 Task: Create Board Corporate Social Responsibility to Workspace Customer Acquisition. Create Board Employer Branding to Workspace Customer Acquisition. Create Board Product Roadmap Prioritization and Execution to Workspace Customer Acquisition
Action: Mouse moved to (393, 63)
Screenshot: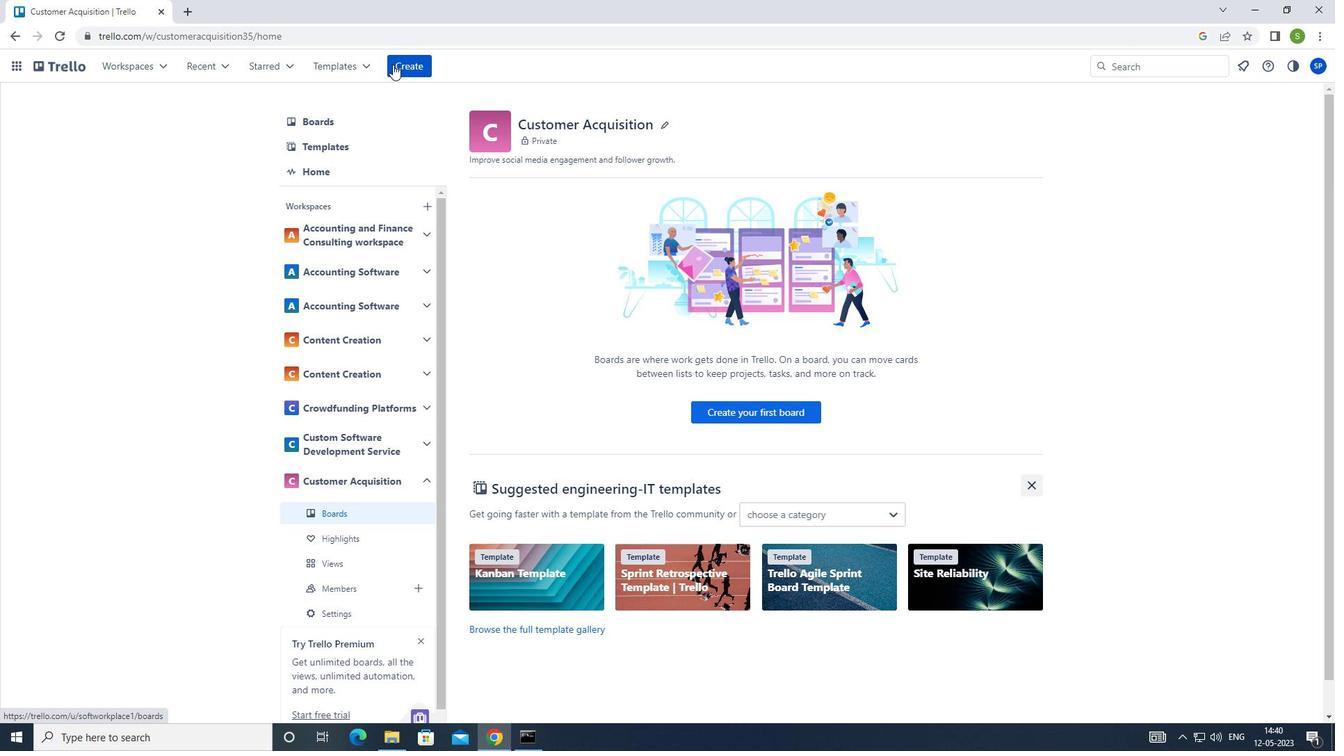 
Action: Mouse pressed left at (393, 63)
Screenshot: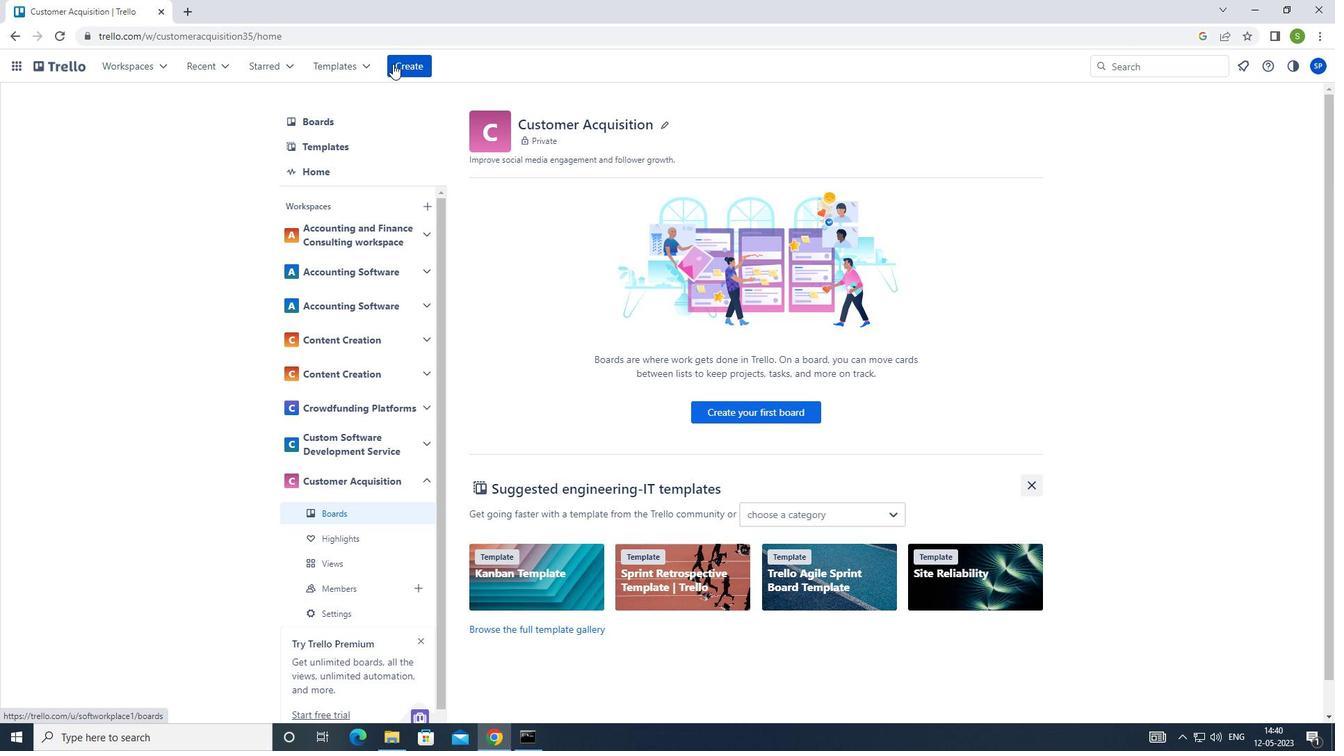 
Action: Mouse moved to (416, 122)
Screenshot: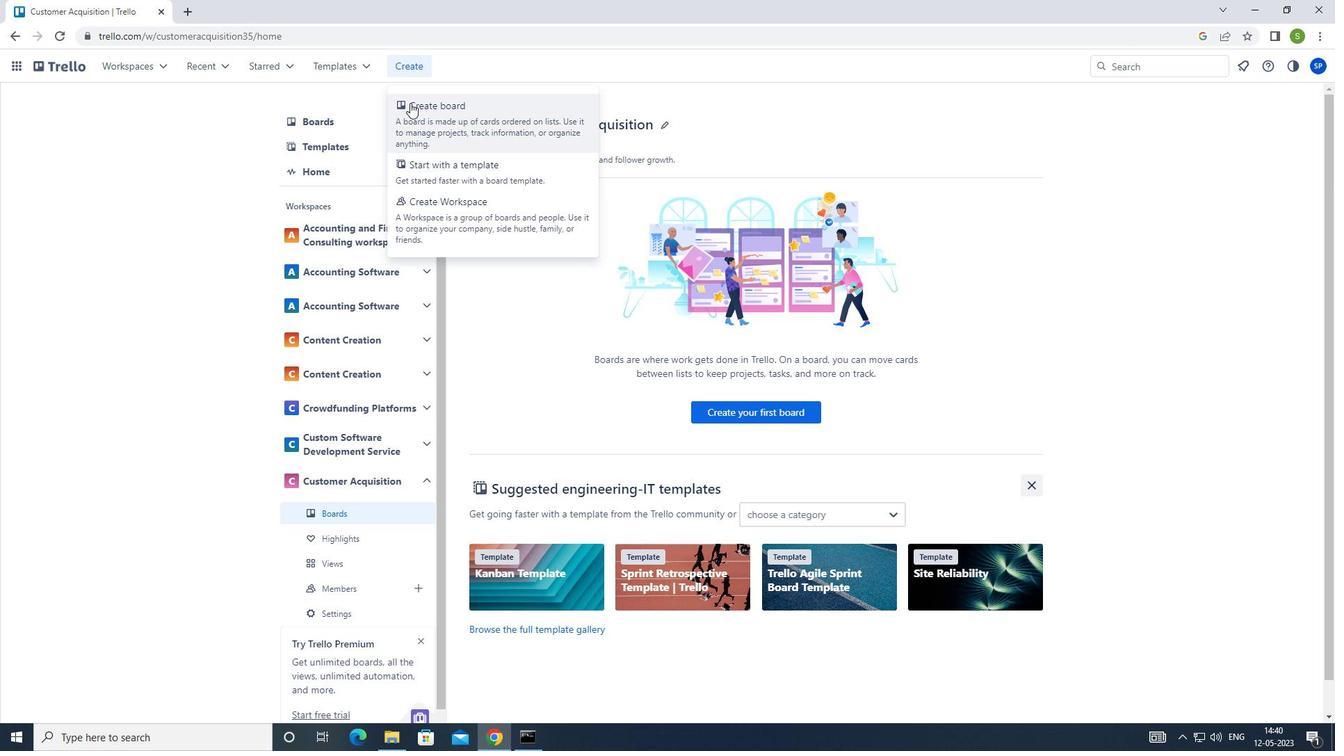 
Action: Mouse pressed left at (416, 122)
Screenshot: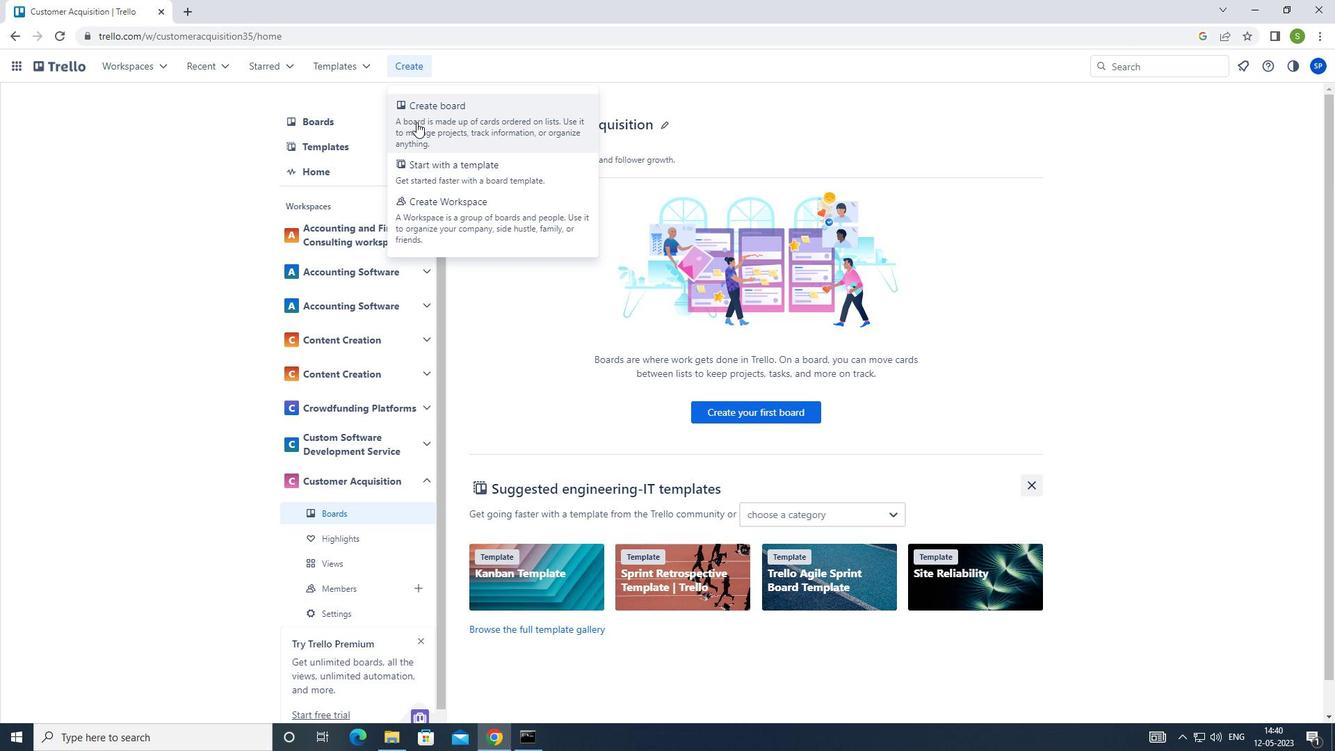 
Action: Mouse moved to (528, 162)
Screenshot: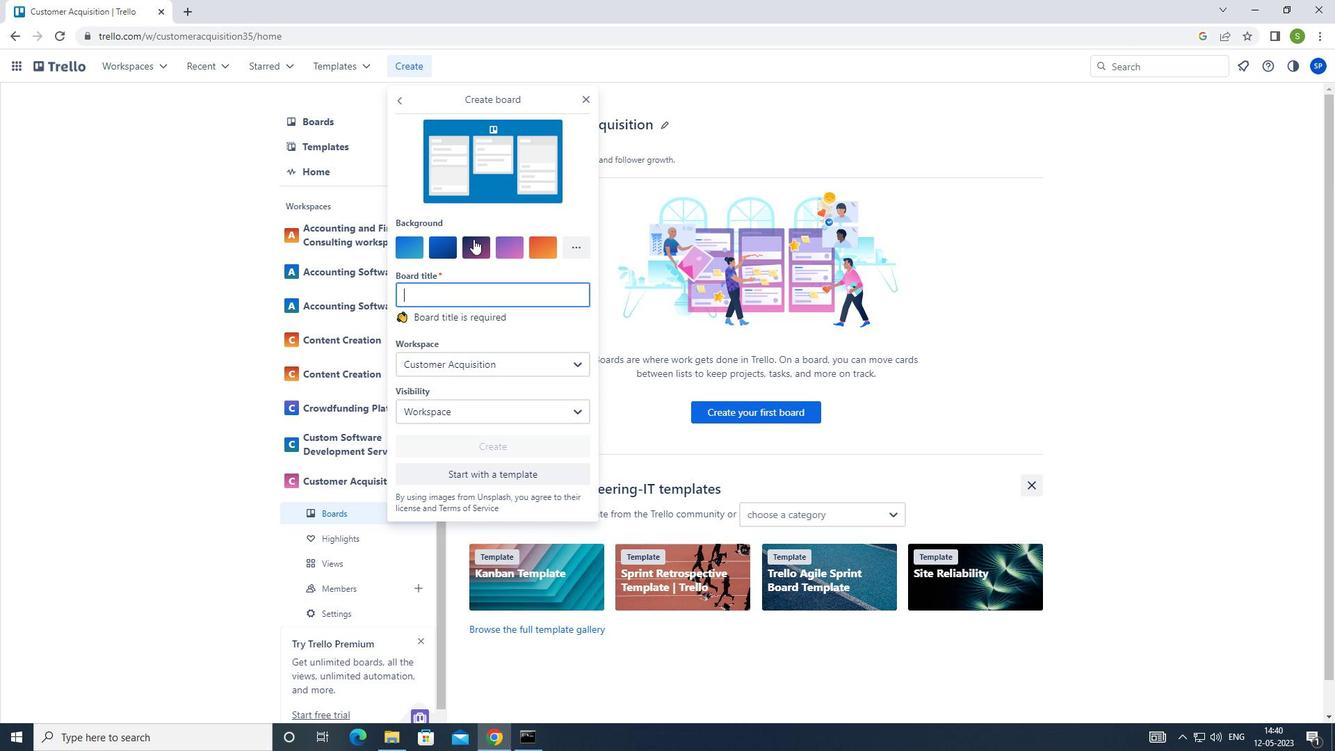 
Action: Key pressed <Key.shift>CORPORATE<Key.space><Key.shift>SOCIAL<Key.space><Key.shift>RESPONSIBILITY
Screenshot: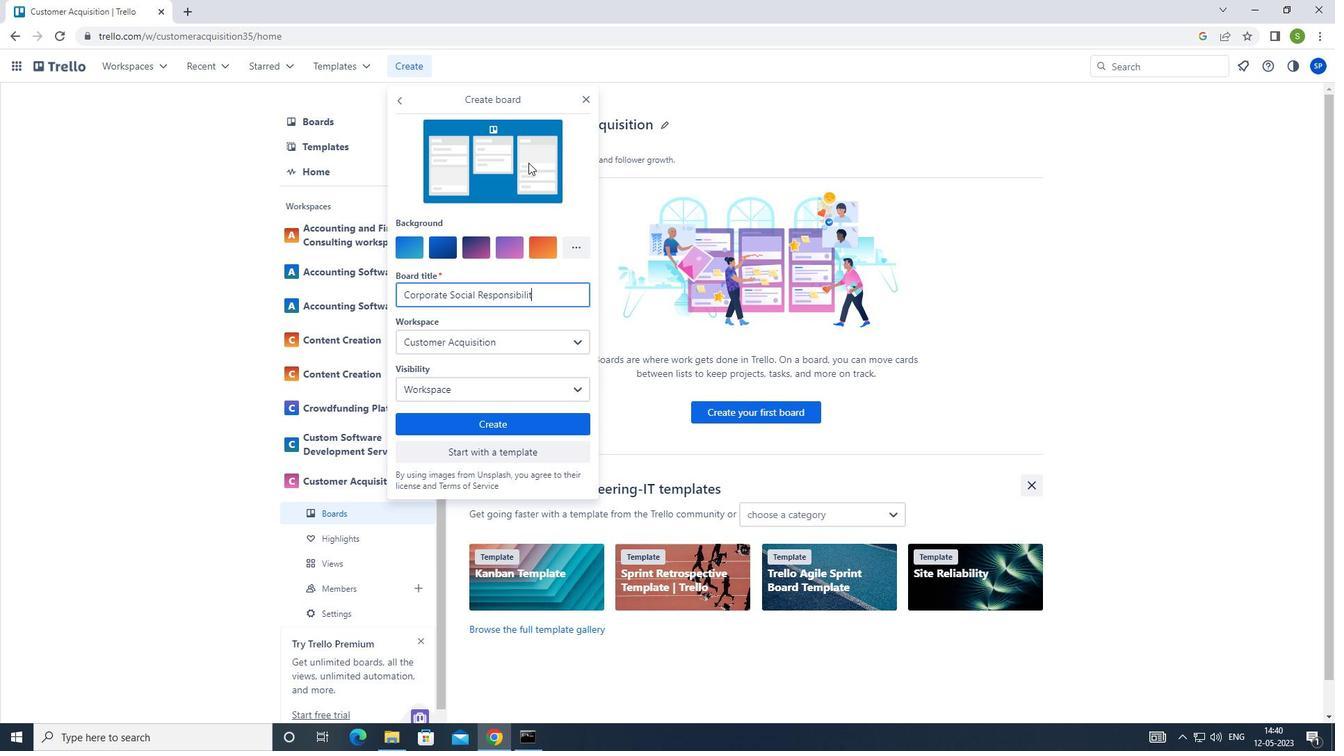 
Action: Mouse moved to (544, 423)
Screenshot: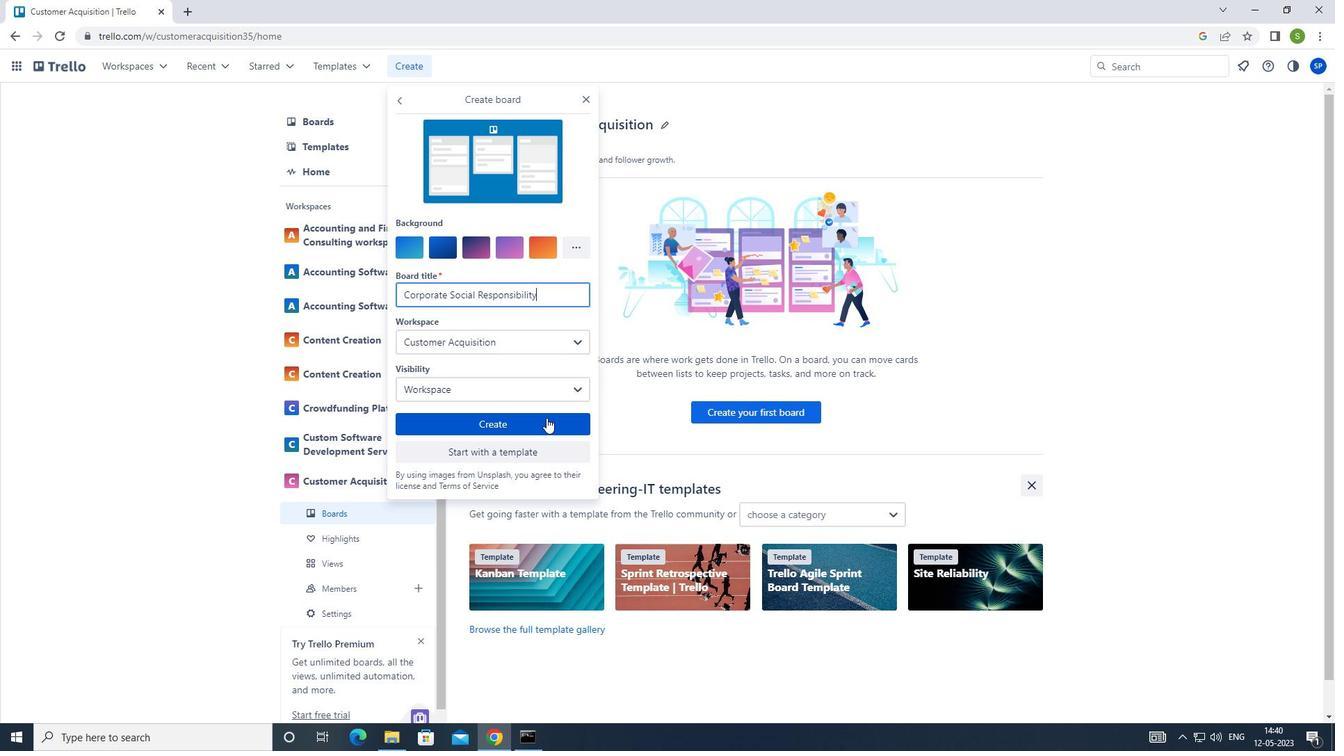 
Action: Mouse pressed left at (544, 423)
Screenshot: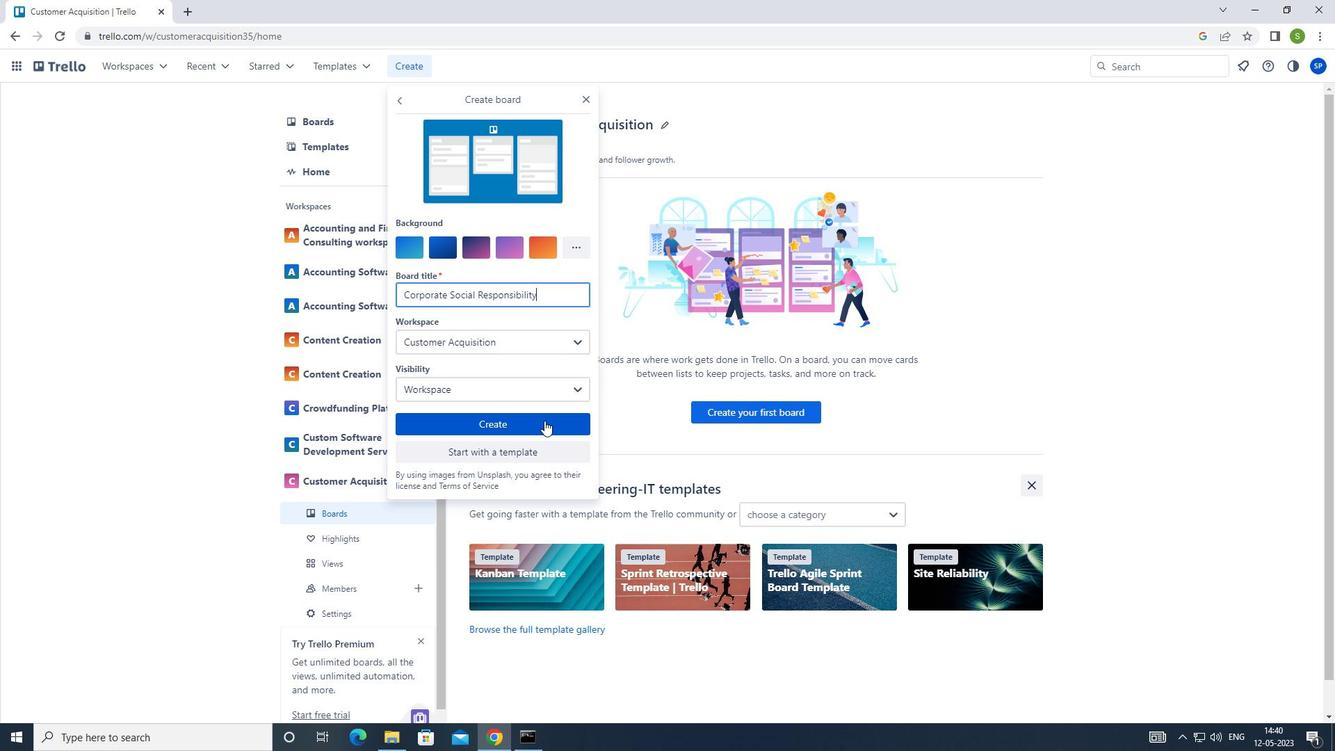 
Action: Mouse moved to (408, 66)
Screenshot: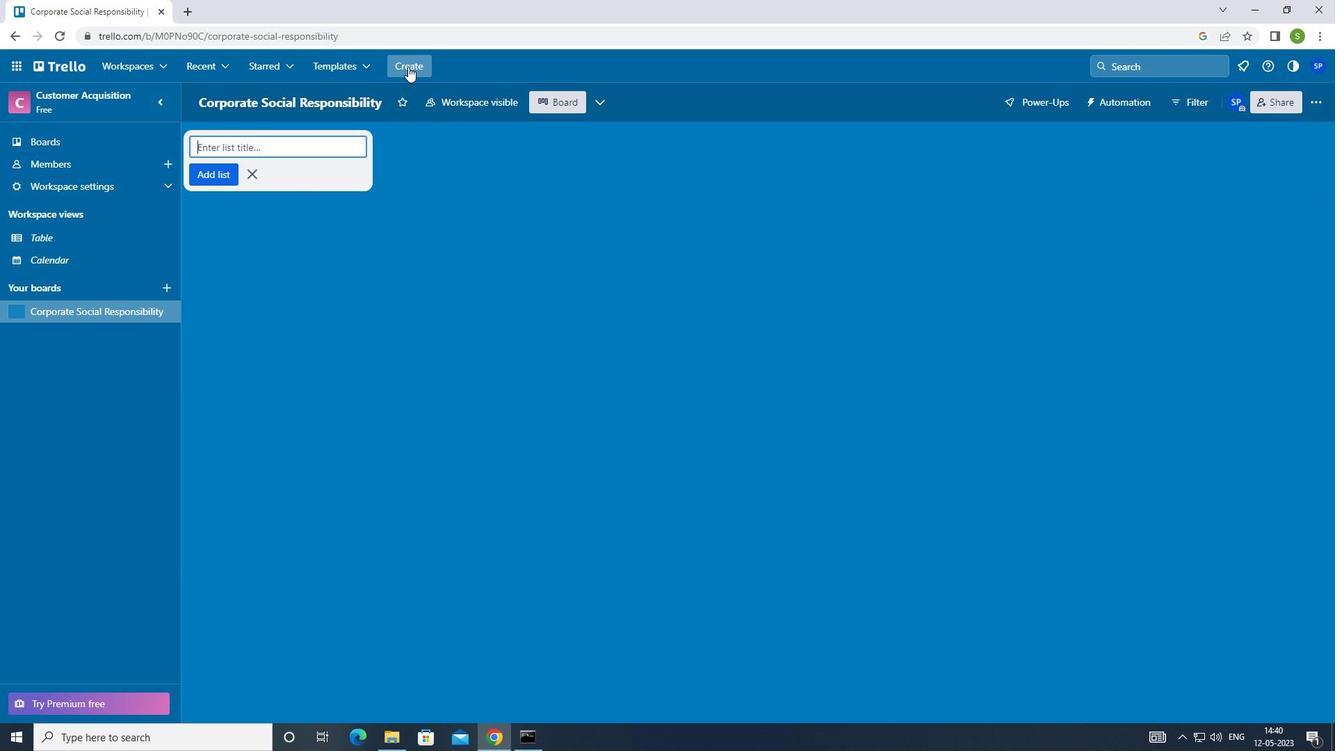 
Action: Mouse pressed left at (408, 66)
Screenshot: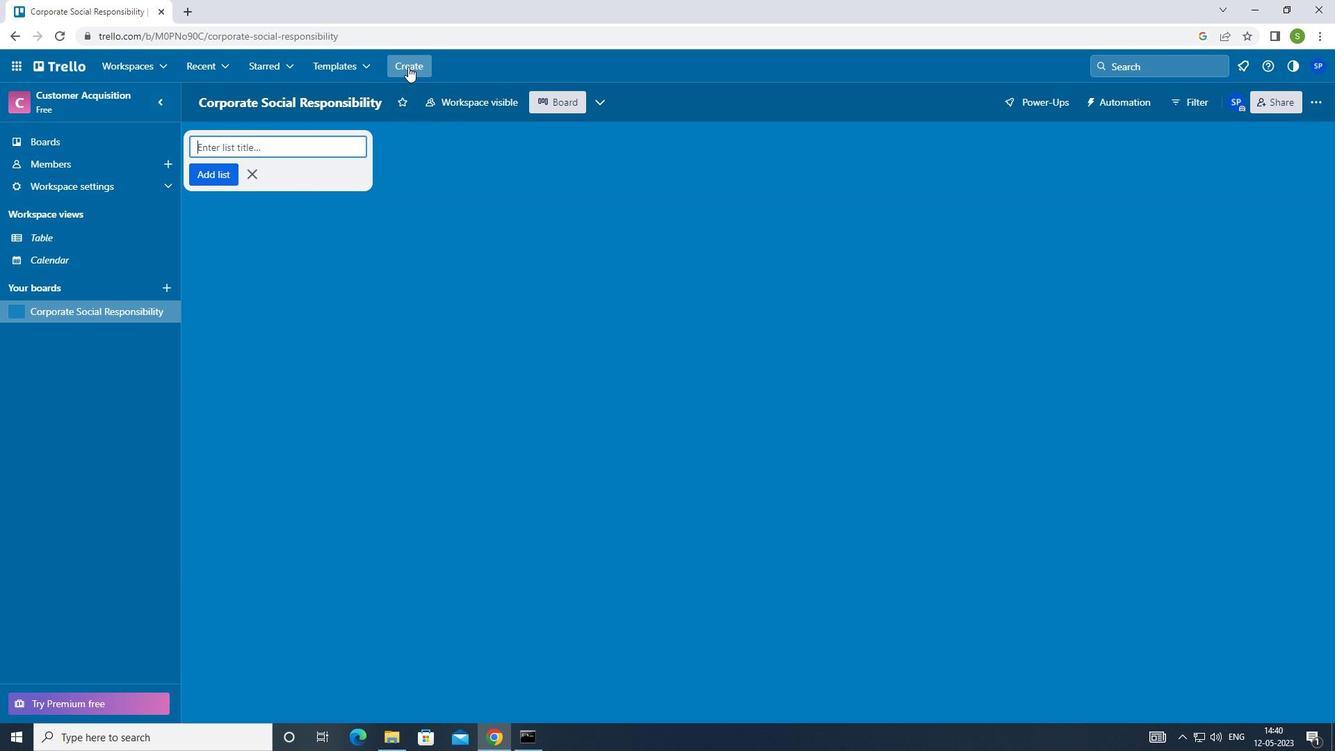
Action: Mouse moved to (429, 137)
Screenshot: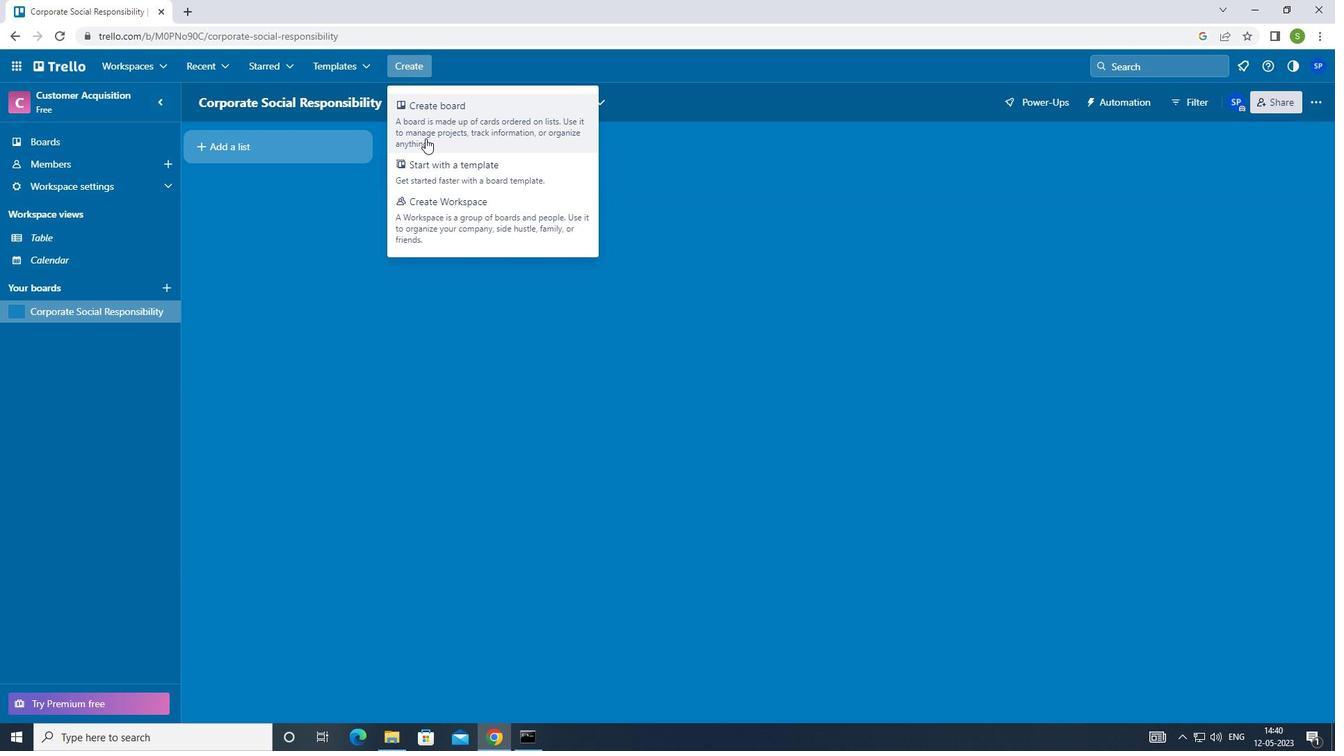 
Action: Mouse pressed left at (429, 137)
Screenshot: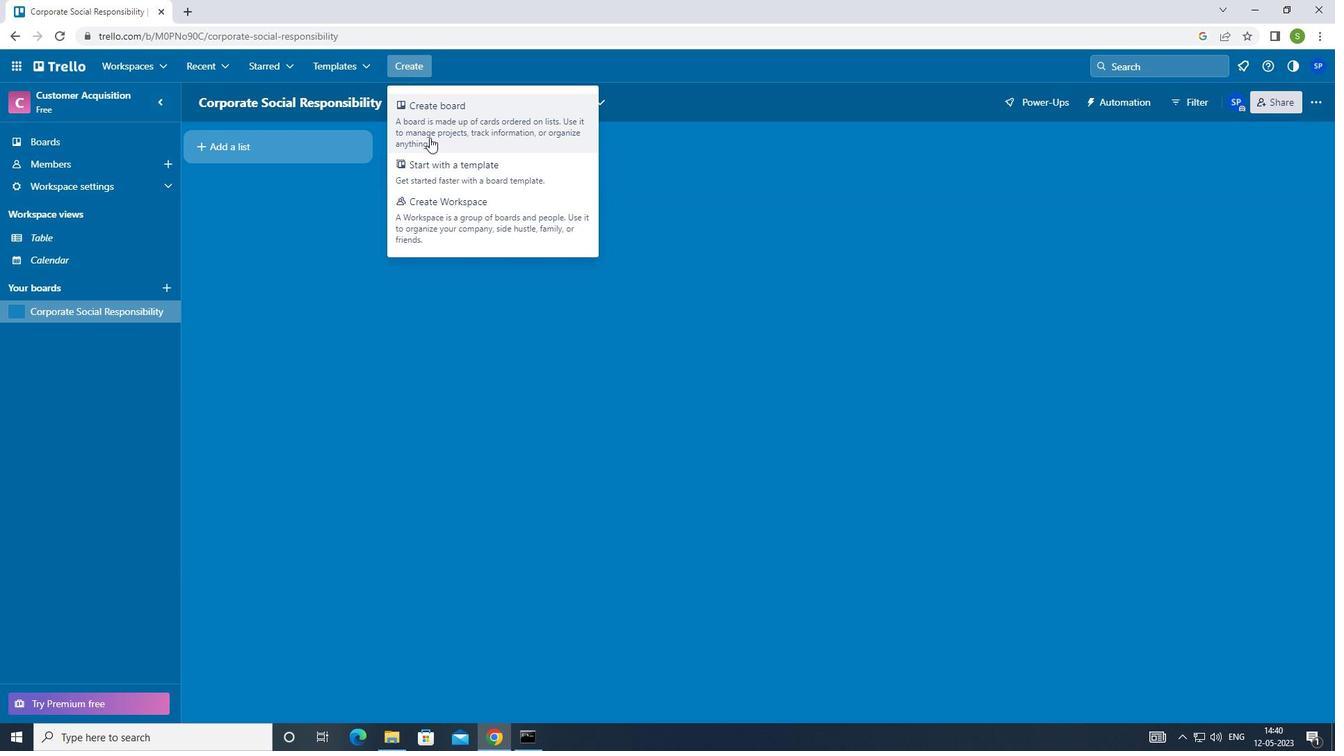 
Action: Mouse moved to (703, 175)
Screenshot: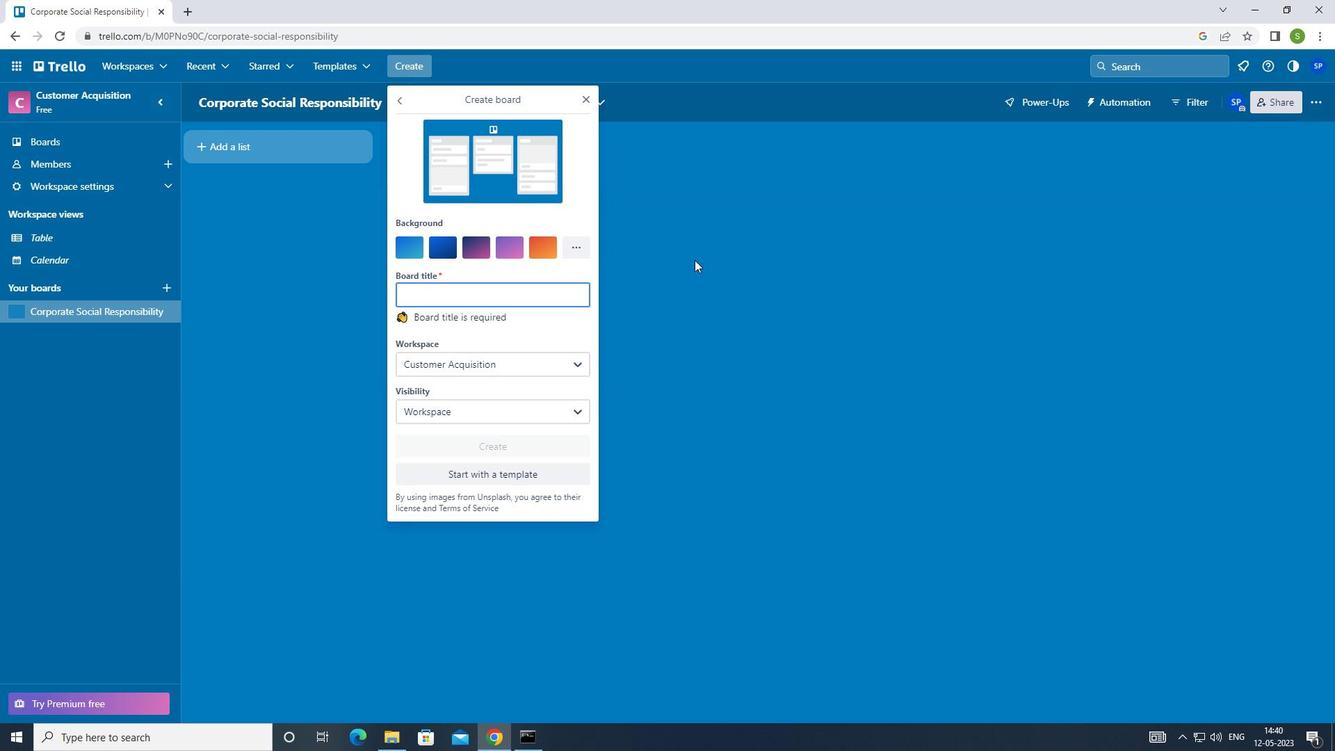 
Action: Key pressed <Key.shift>EMPLOYER<Key.space><Key.shift><Key.shift><Key.shift><Key.shift><Key.shift><Key.shift><Key.shift><Key.shift><Key.shift><Key.shift><Key.shift><Key.shift><Key.shift>BRANDING<Key.space>TO<Key.backspace><Key.backspace>
Screenshot: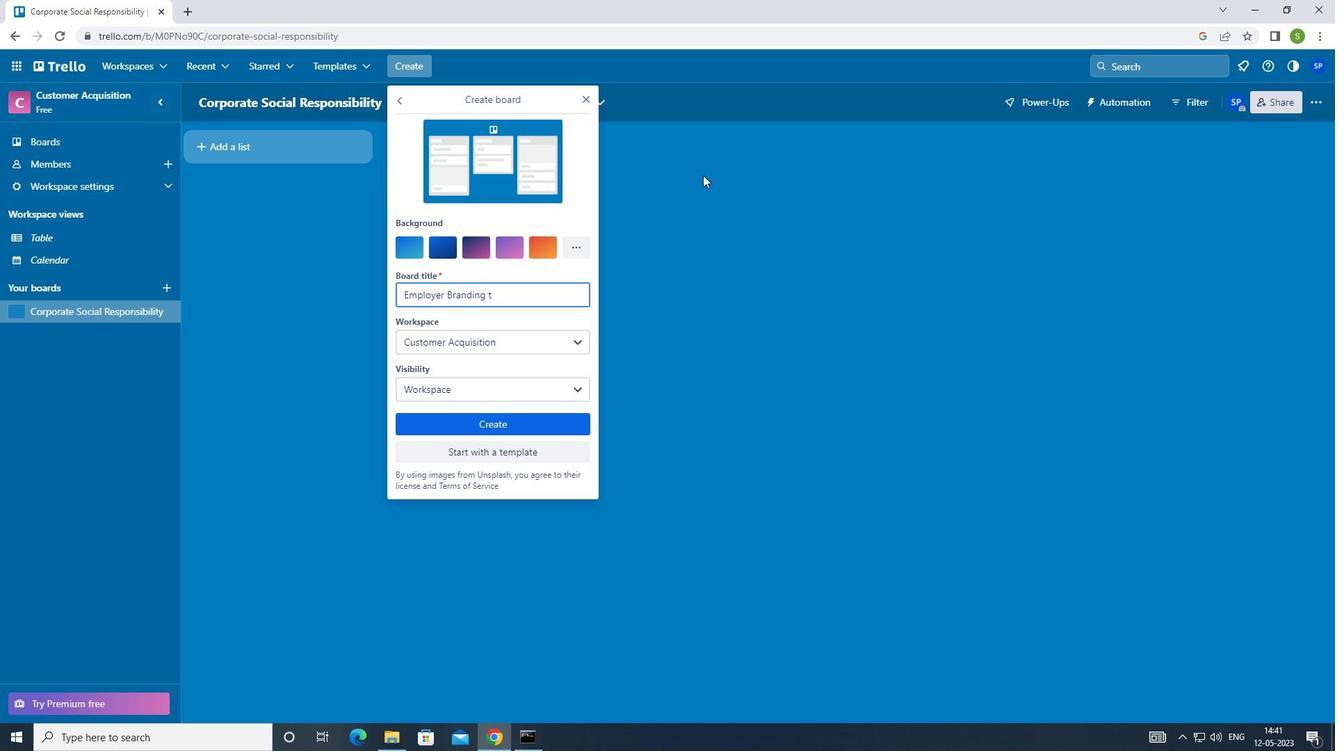 
Action: Mouse moved to (534, 424)
Screenshot: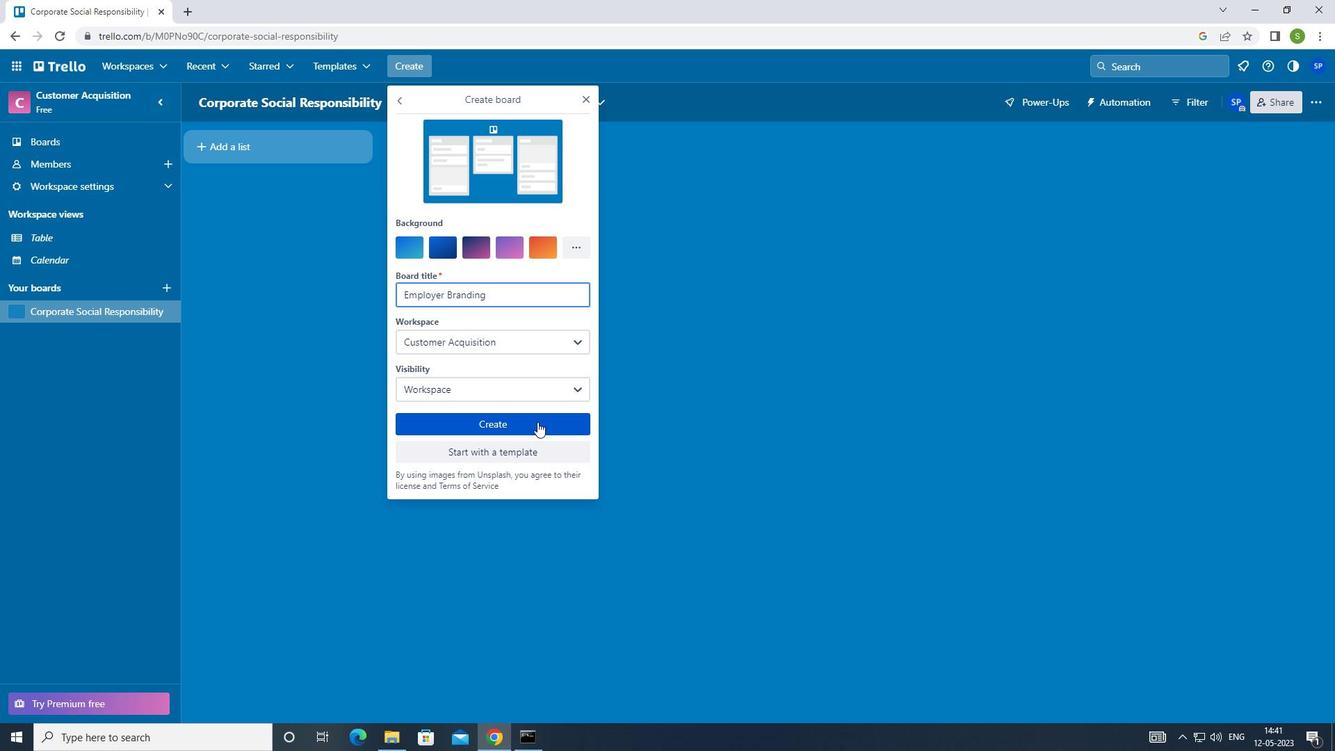 
Action: Mouse pressed left at (534, 424)
Screenshot: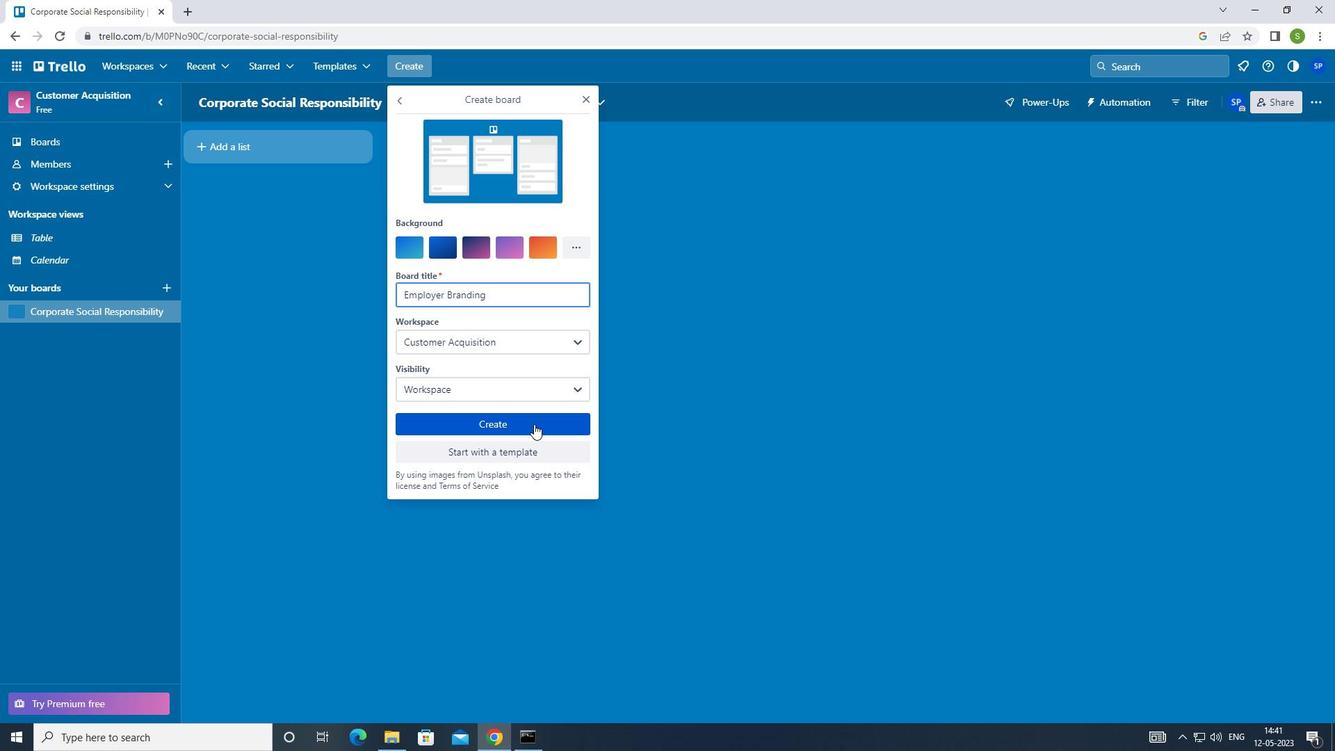 
Action: Mouse moved to (409, 68)
Screenshot: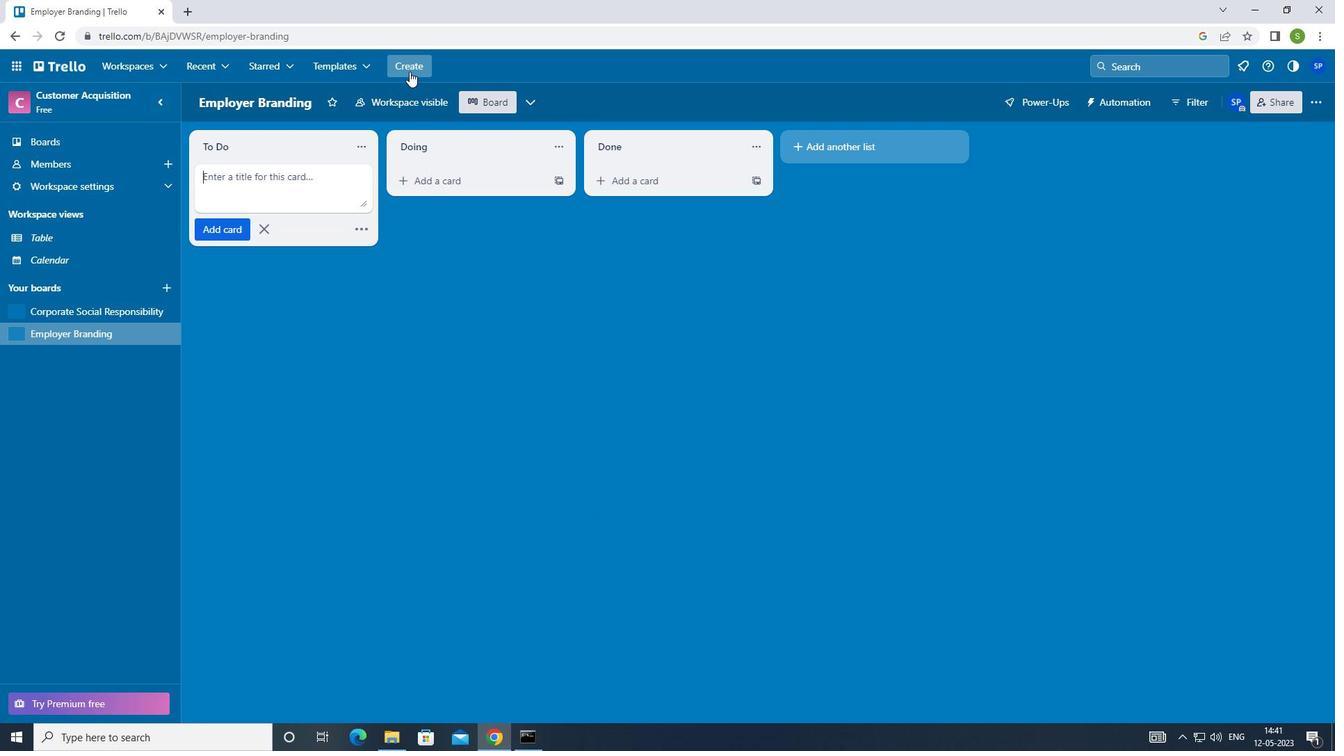 
Action: Mouse pressed left at (409, 68)
Screenshot: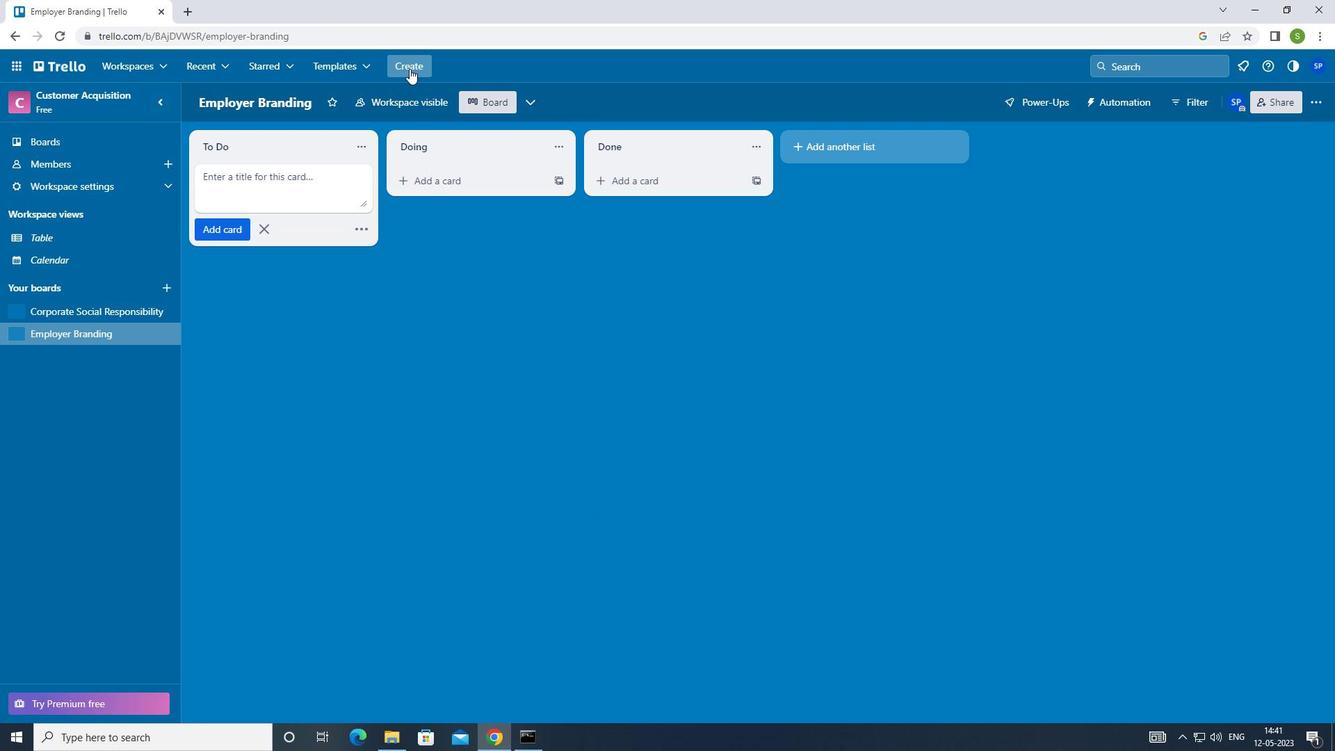 
Action: Mouse moved to (454, 128)
Screenshot: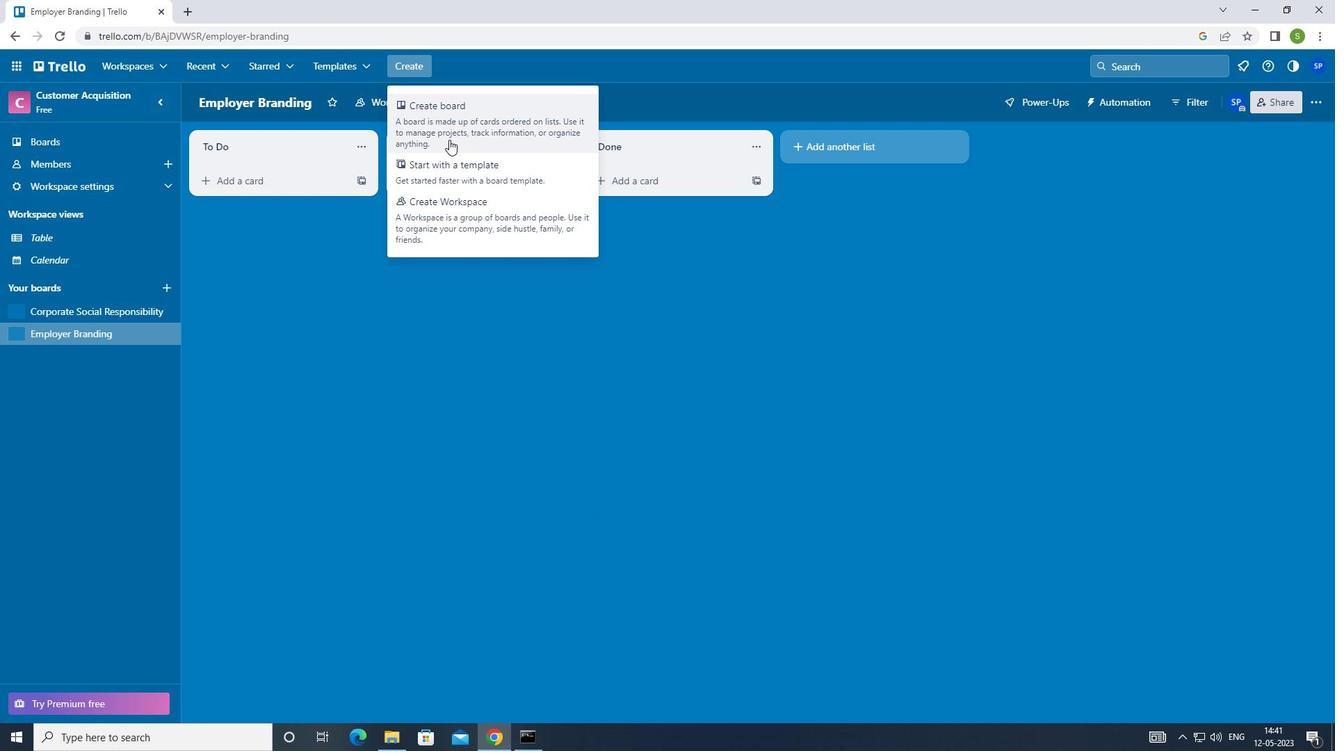 
Action: Mouse pressed left at (454, 128)
Screenshot: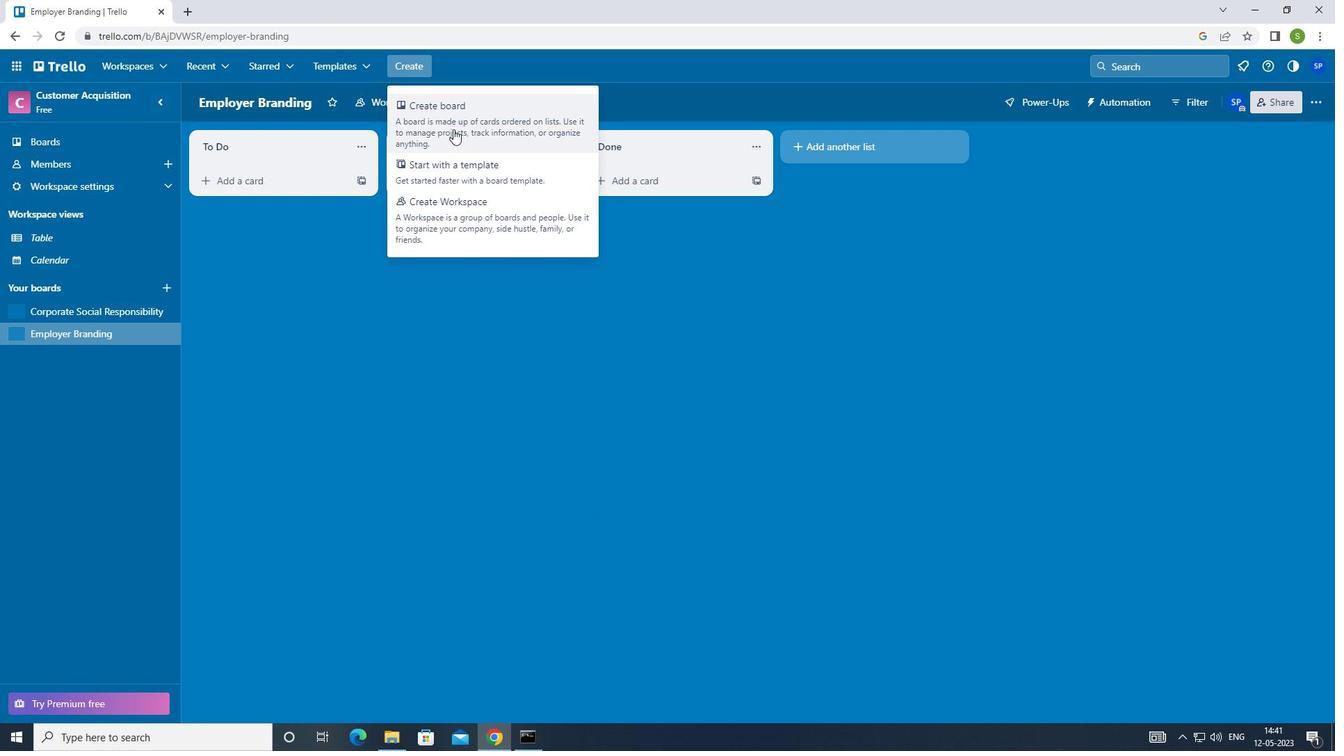 
Action: Mouse moved to (457, 129)
Screenshot: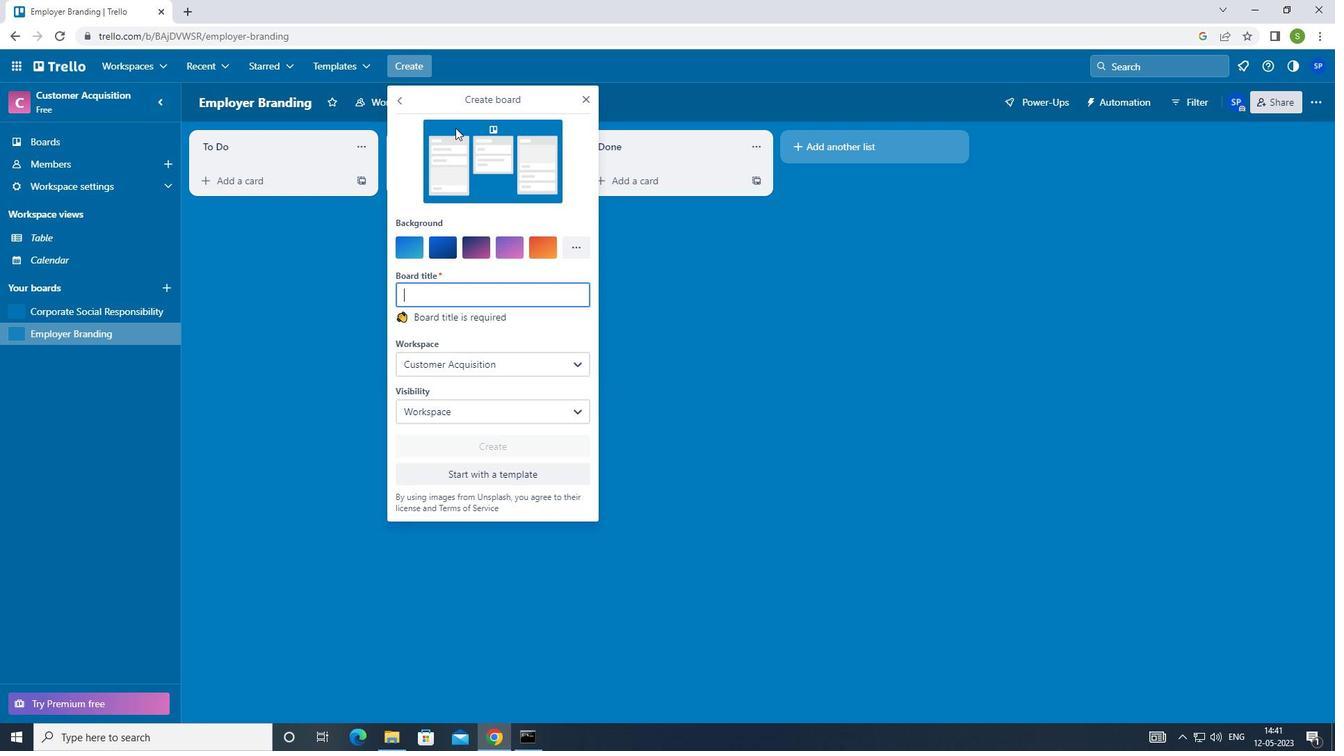 
Action: Key pressed <Key.shift><Key.shift>PRODUCT<Key.space><Key.shift>ROADMAO<Key.backspace>P<Key.space><Key.shift>PRIORITIZATION<Key.space>AND<Key.space><Key.shift>EXECUTION
Screenshot: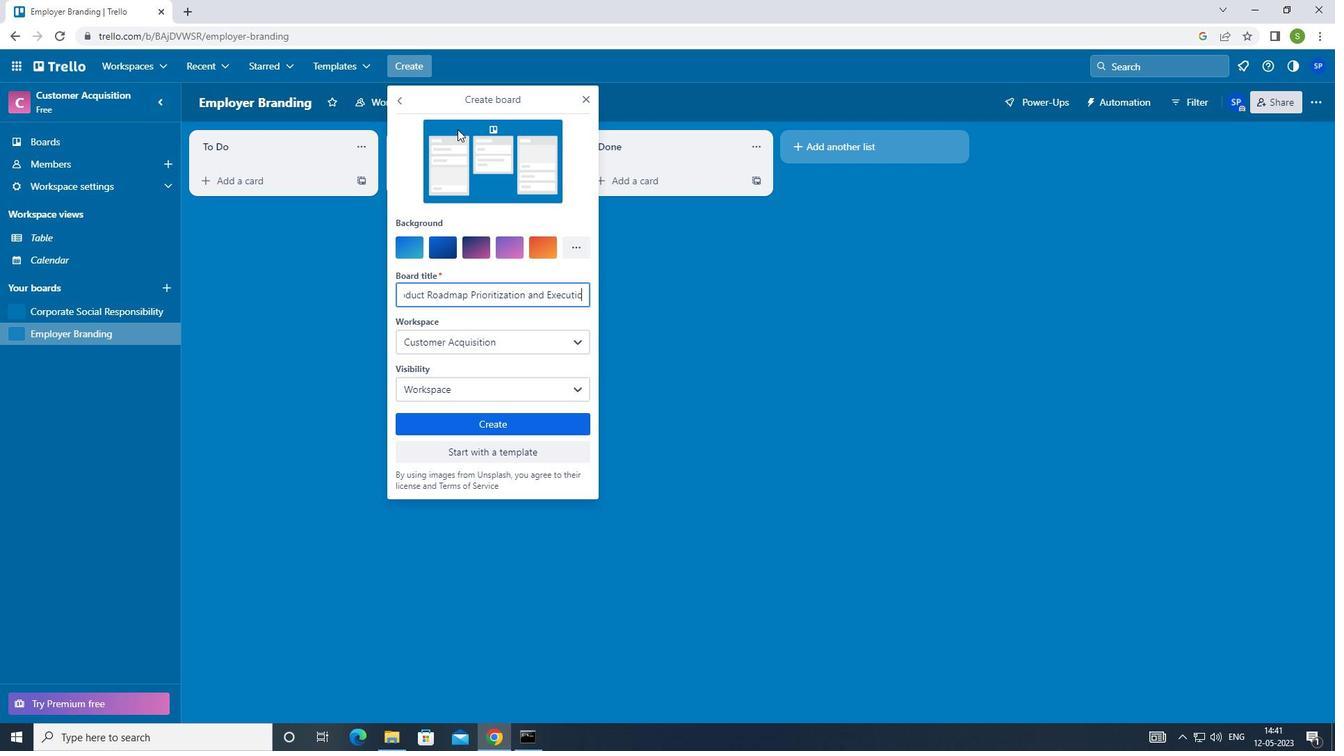 
Action: Mouse moved to (491, 425)
Screenshot: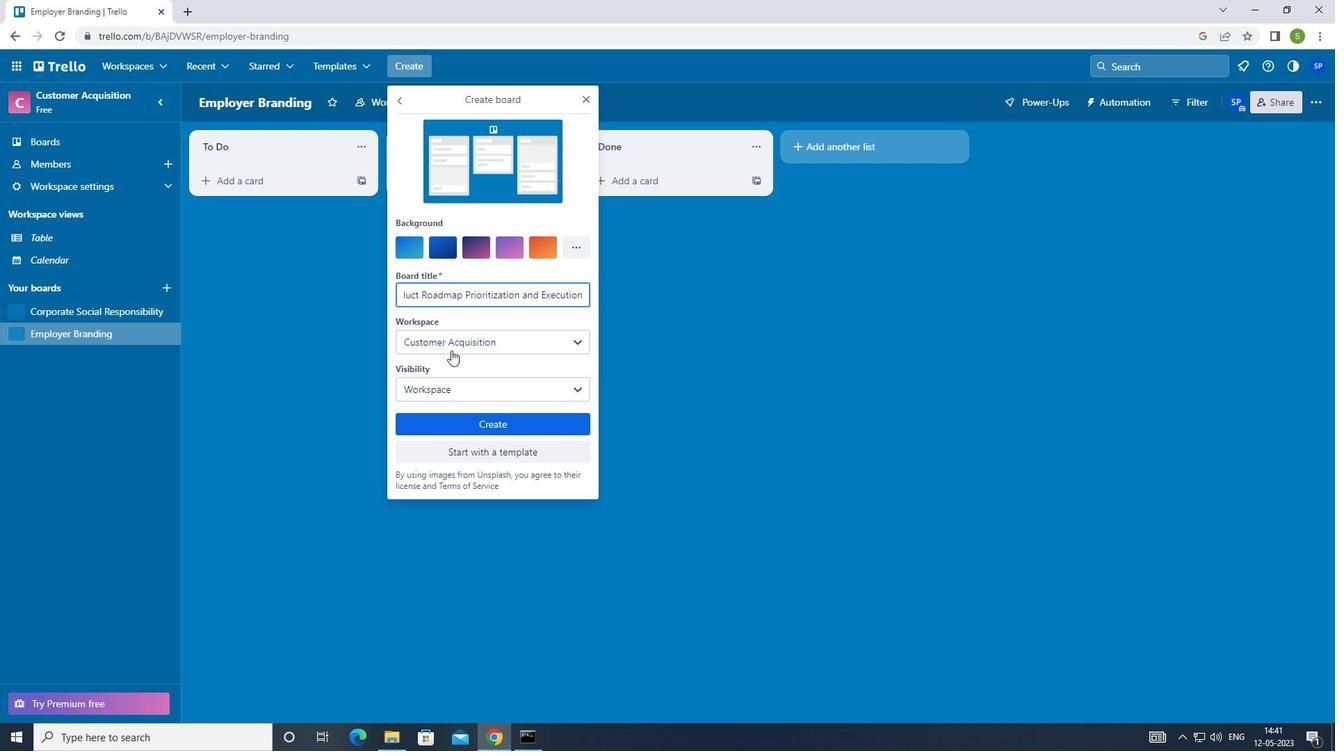 
Action: Mouse pressed left at (491, 425)
Screenshot: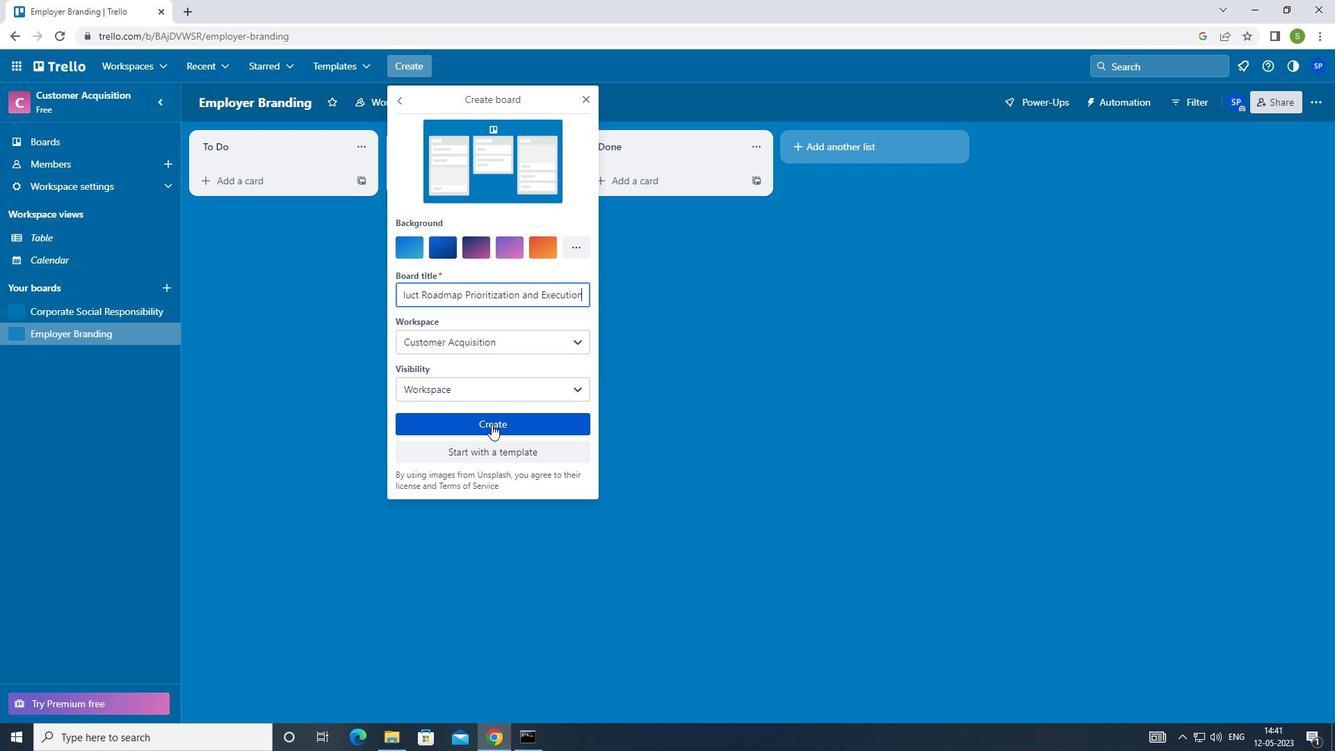 
Action: Mouse moved to (494, 424)
Screenshot: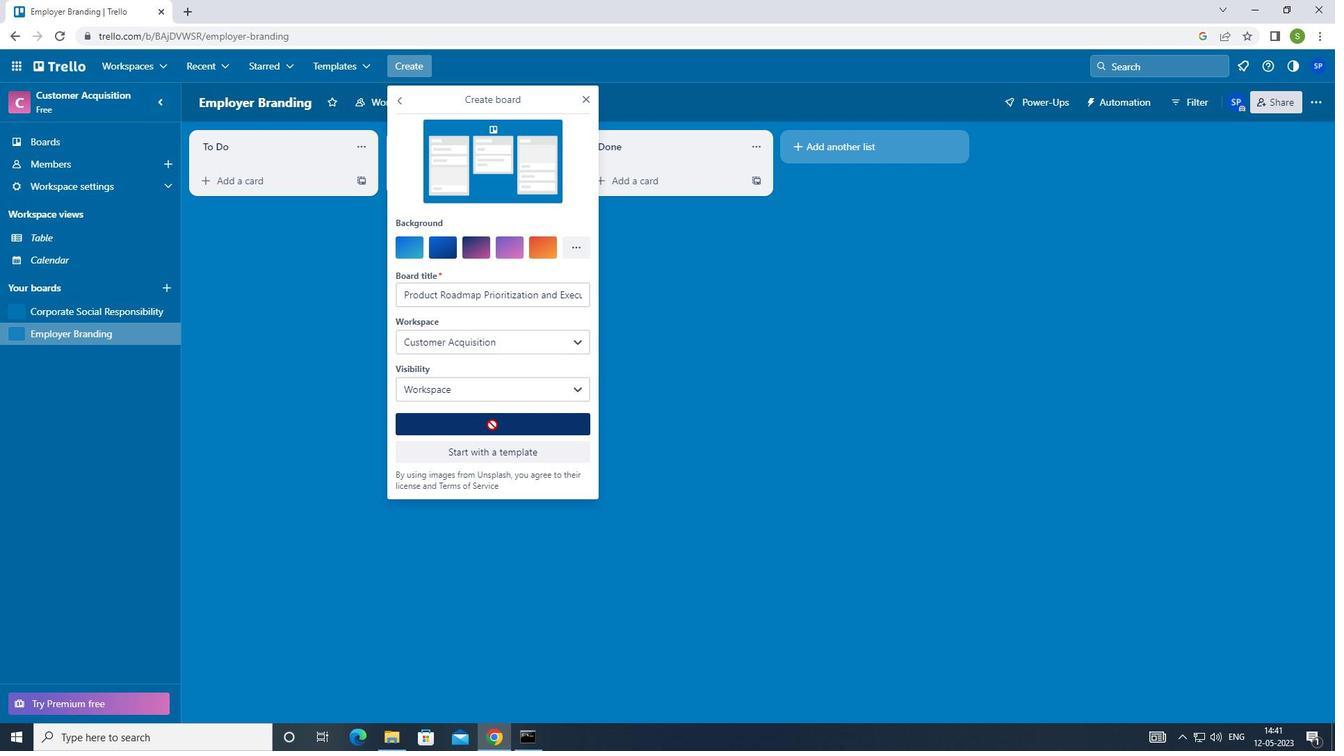 
Action: Key pressed <Key.f8>
Screenshot: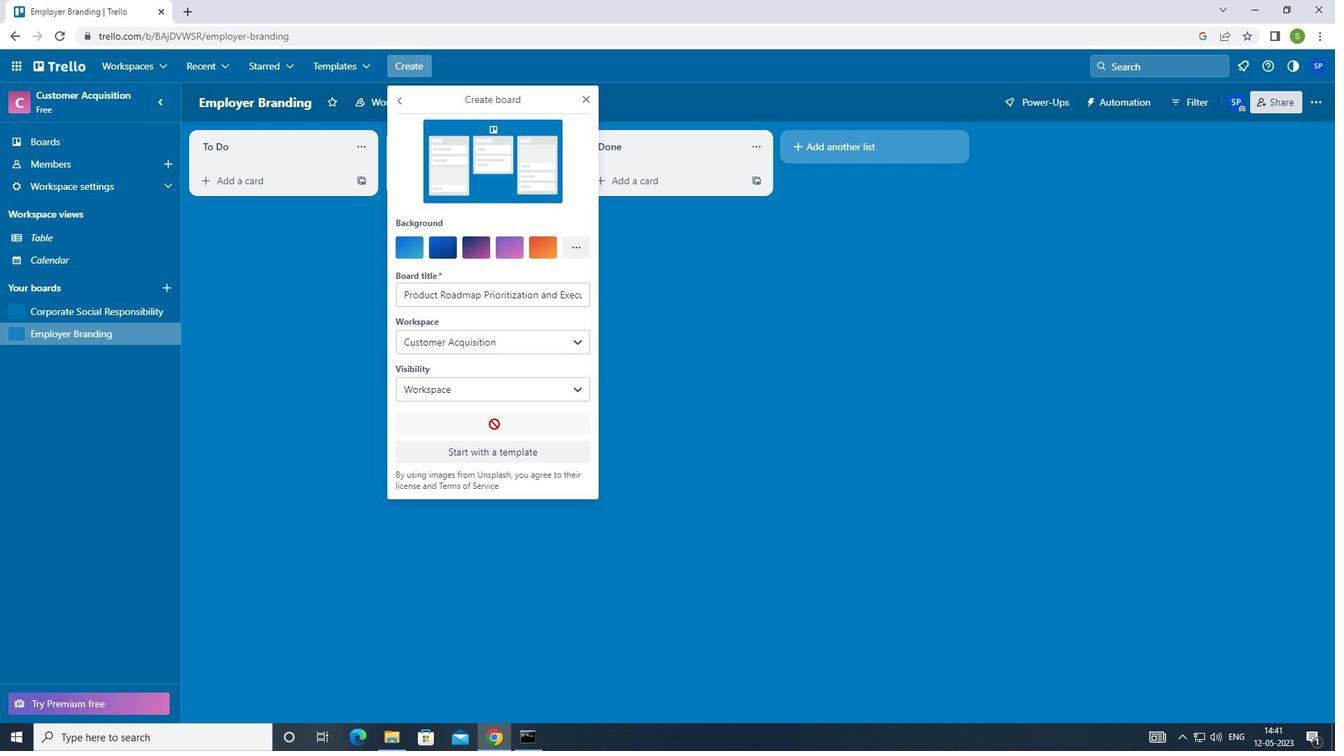 
